 Task: Create Card Training Workshop Planning in Board Resource Allocation Solutions to Workspace Fleet Management. Create Card Film Review in Board Voice of Customer Surveys to Workspace Fleet Management. Create Card Training Workshop Planning in Board Product Development and Launch Strategy to Workspace Fleet Management
Action: Mouse moved to (321, 127)
Screenshot: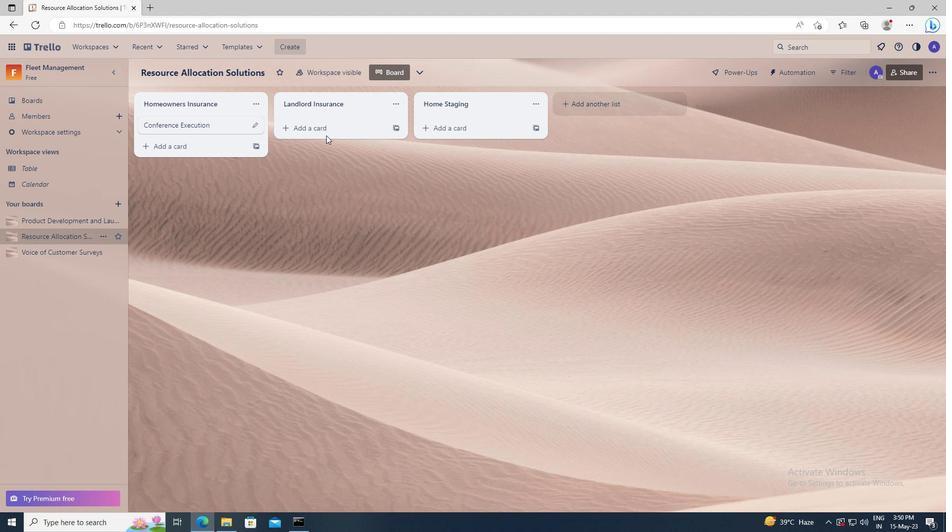
Action: Mouse pressed left at (321, 127)
Screenshot: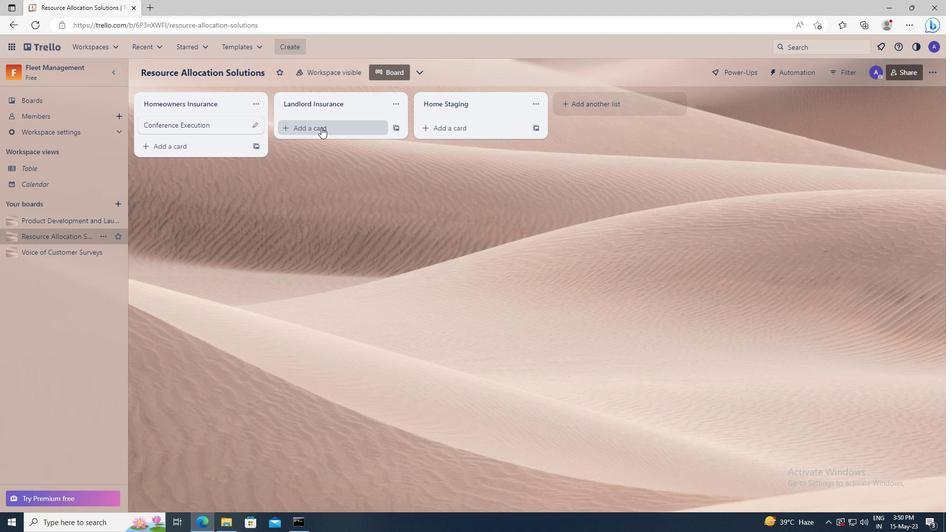 
Action: Key pressed <Key.shift>TRAINING<Key.space><Key.shift_r>WORKSHOP<Key.space><Key.shift>PLANNING
Screenshot: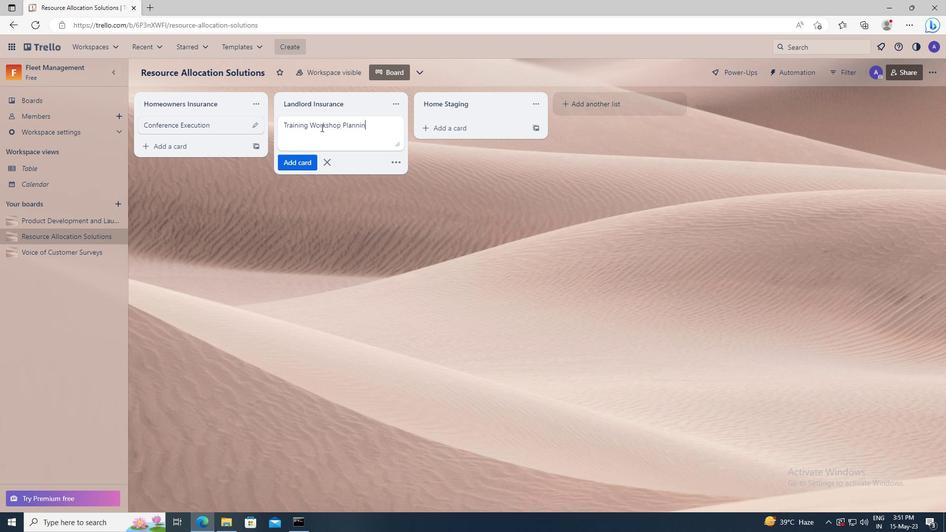 
Action: Mouse moved to (307, 158)
Screenshot: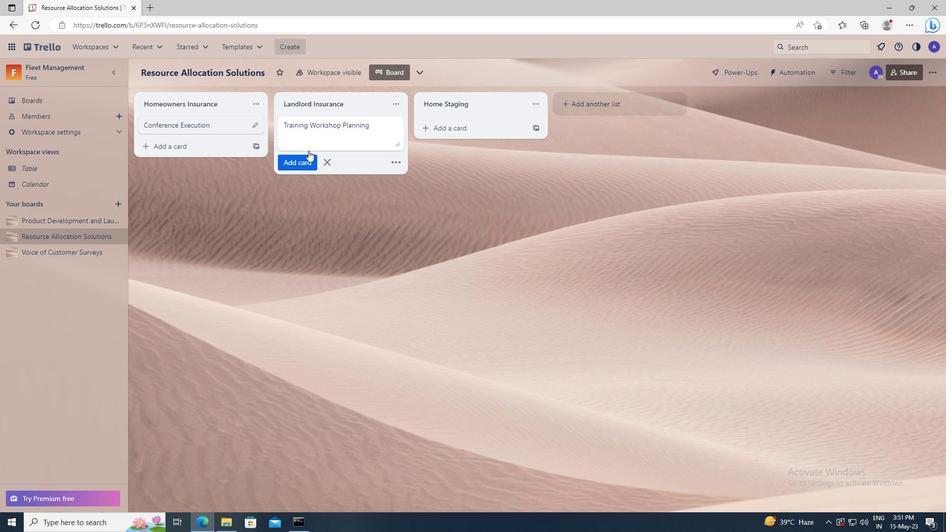 
Action: Mouse pressed left at (307, 158)
Screenshot: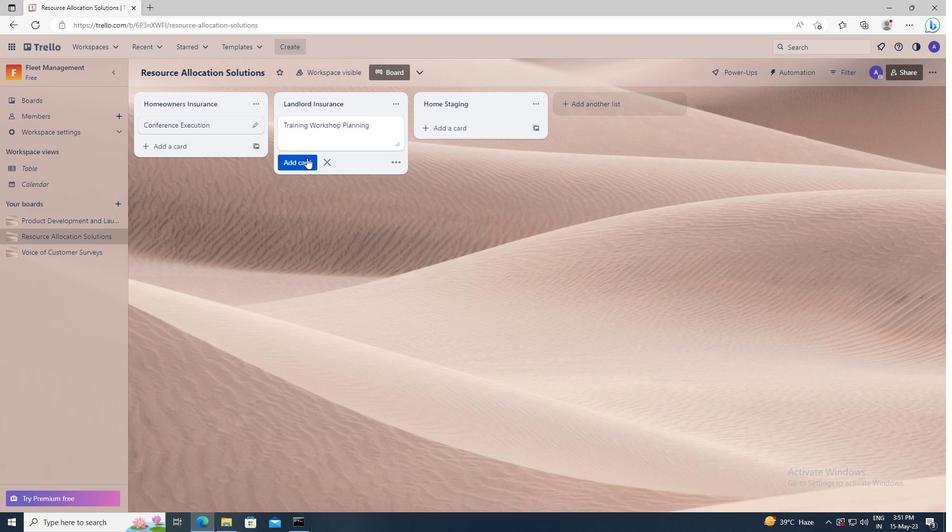 
Action: Mouse moved to (76, 250)
Screenshot: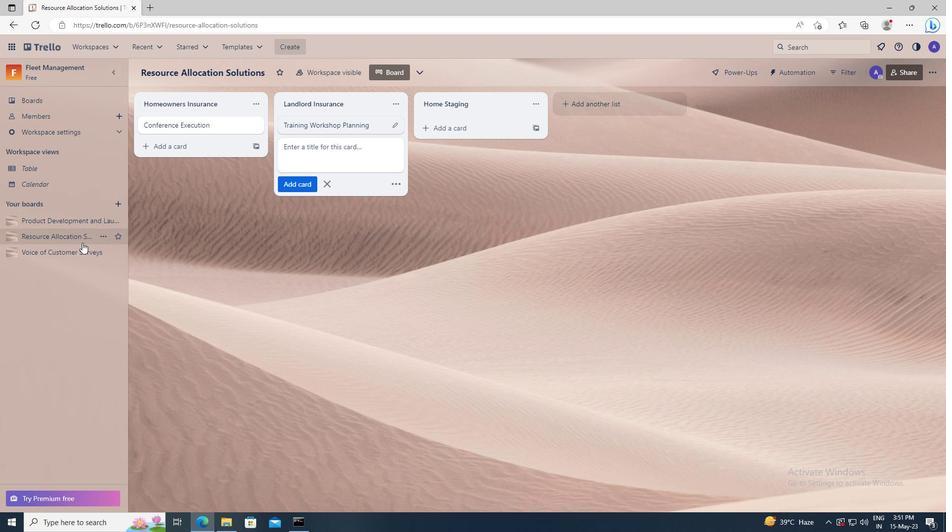 
Action: Mouse pressed left at (76, 250)
Screenshot: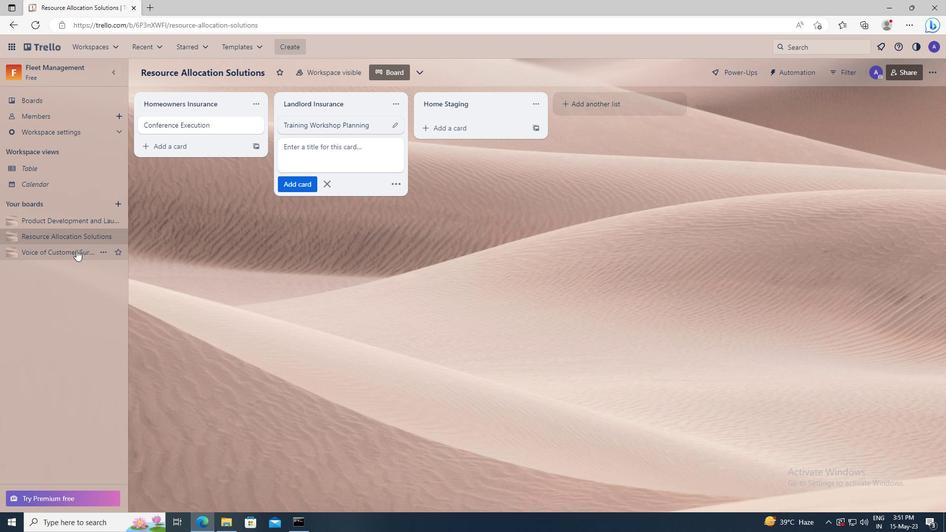 
Action: Mouse moved to (288, 129)
Screenshot: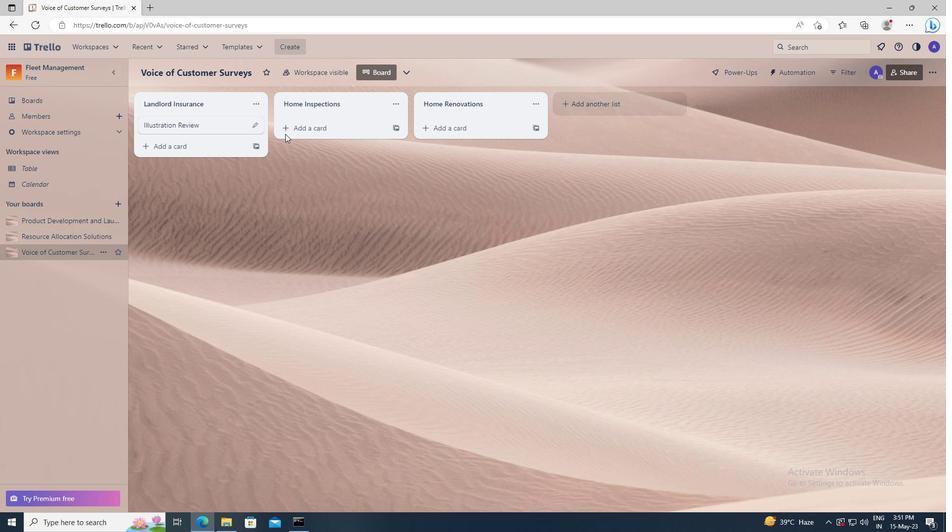 
Action: Mouse pressed left at (288, 129)
Screenshot: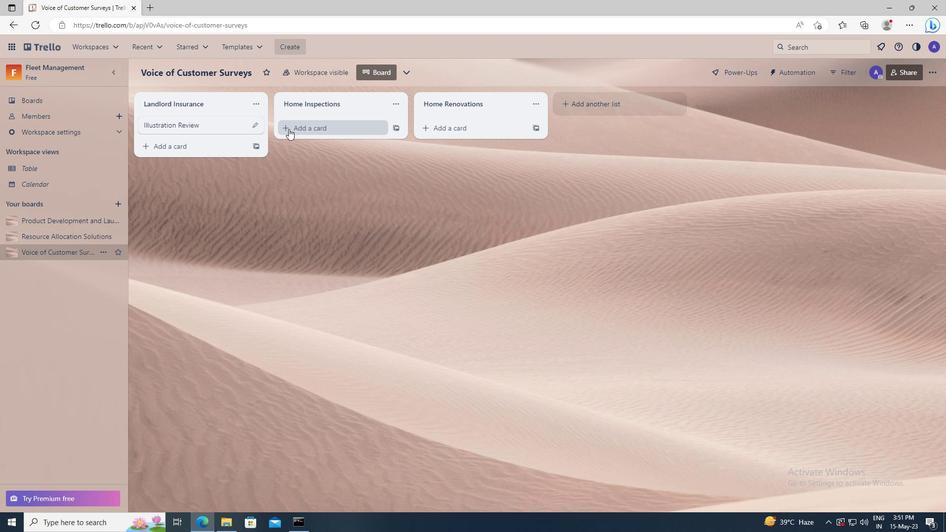 
Action: Key pressed <Key.shift>FILM<Key.space><Key.shift>REVIEW
Screenshot: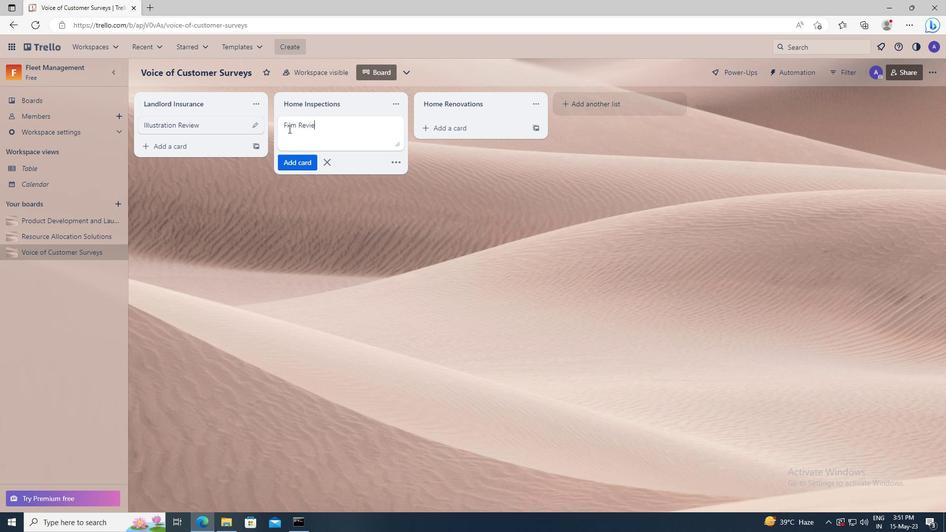 
Action: Mouse moved to (296, 163)
Screenshot: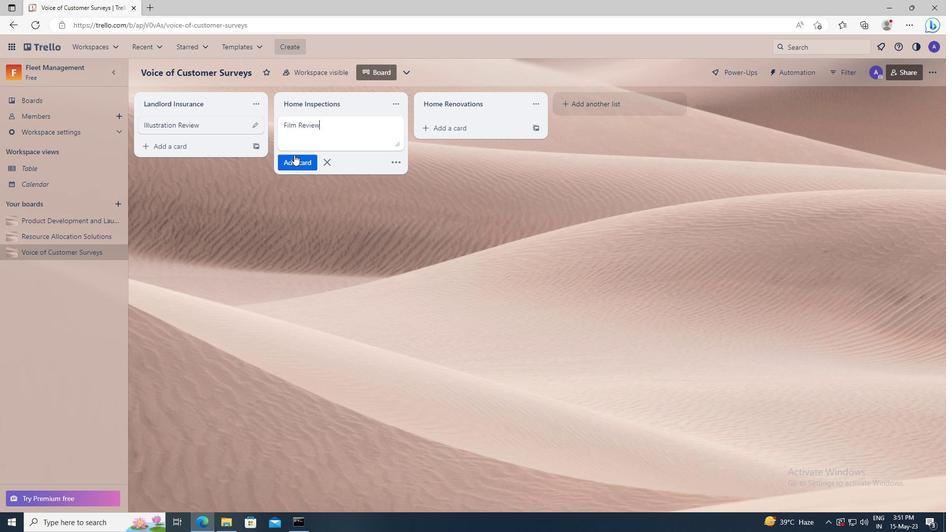 
Action: Mouse pressed left at (296, 163)
Screenshot: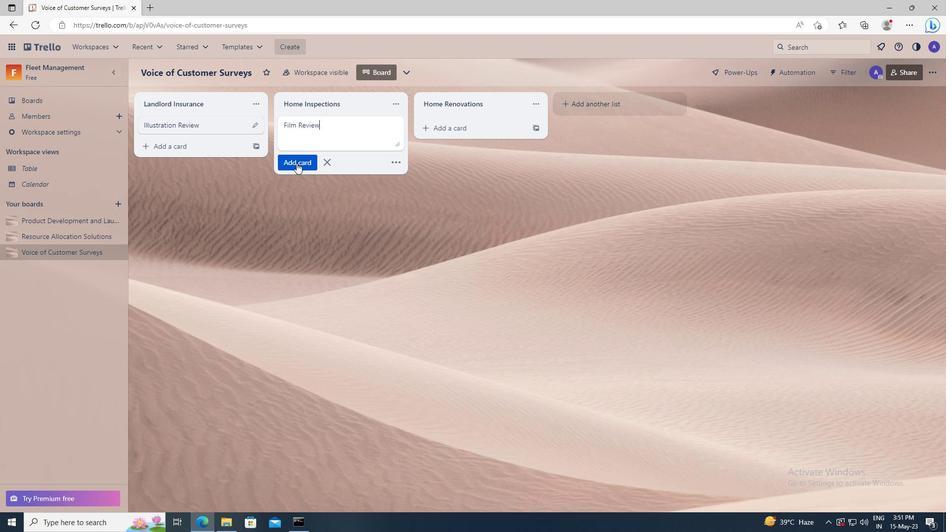 
Action: Mouse moved to (85, 219)
Screenshot: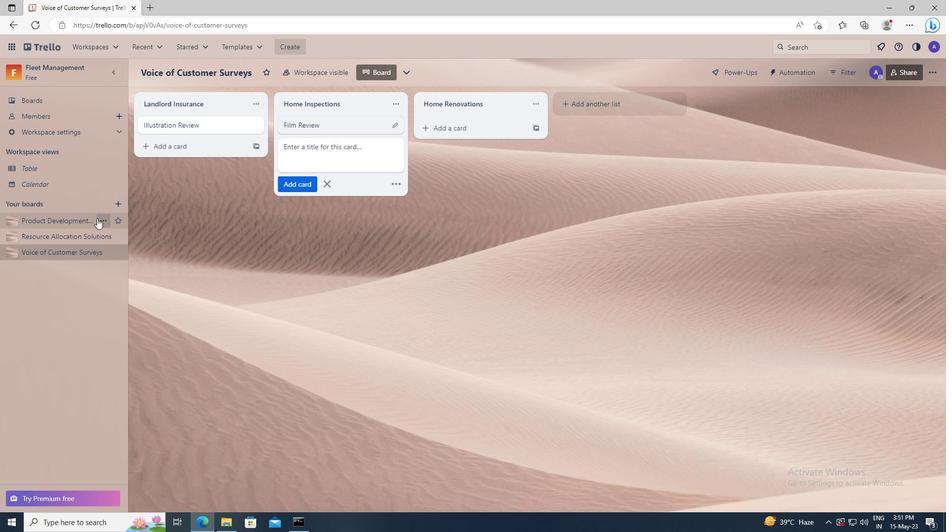 
Action: Mouse pressed left at (85, 219)
Screenshot: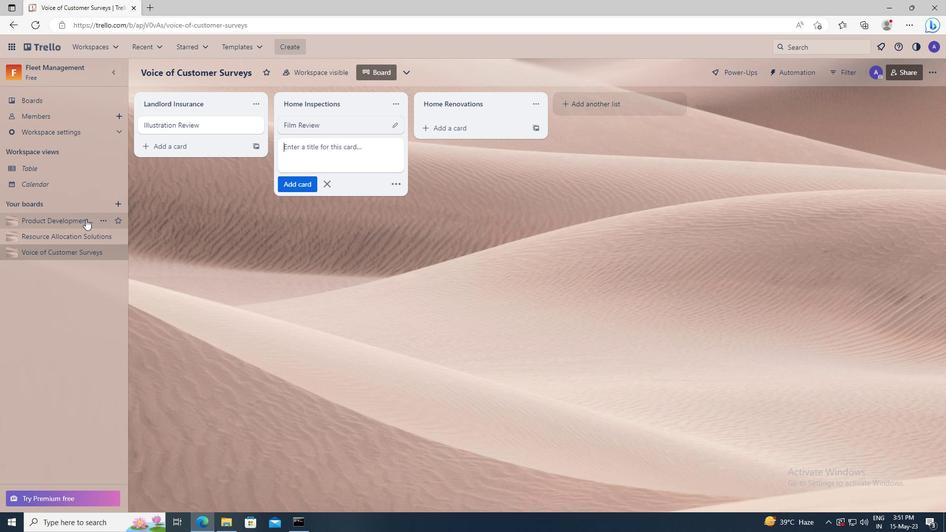 
Action: Mouse moved to (298, 128)
Screenshot: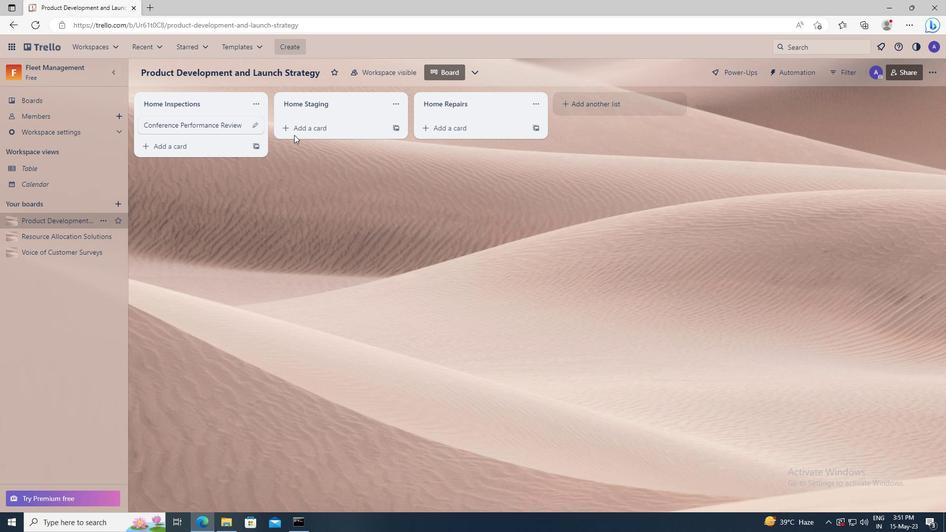 
Action: Mouse pressed left at (298, 128)
Screenshot: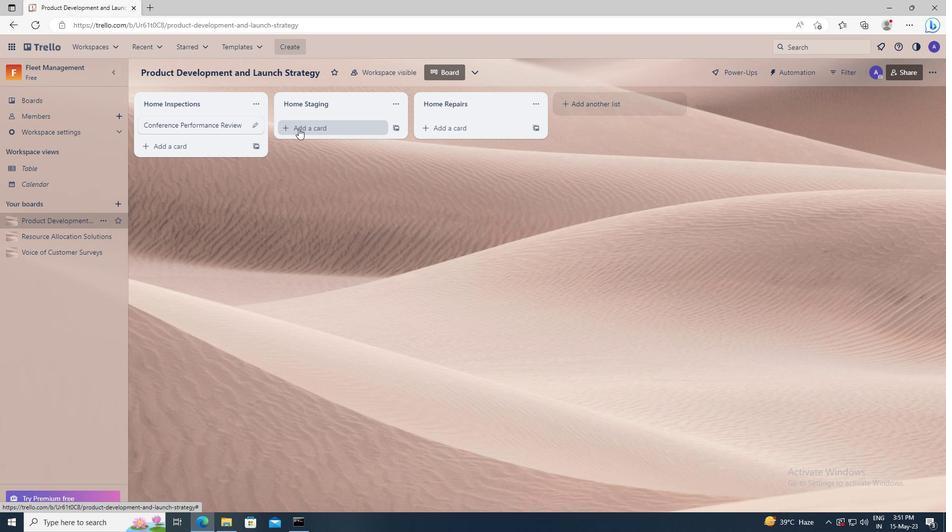 
Action: Key pressed <Key.shift>TRAINING<Key.space><Key.shift_r>WORKSHOP<Key.space><Key.shift>PLANNING
Screenshot: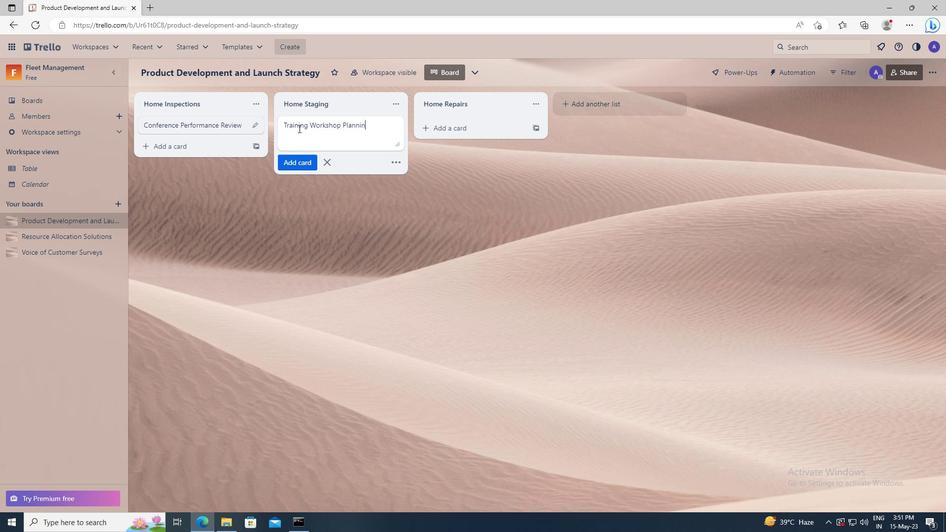 
Action: Mouse moved to (302, 162)
Screenshot: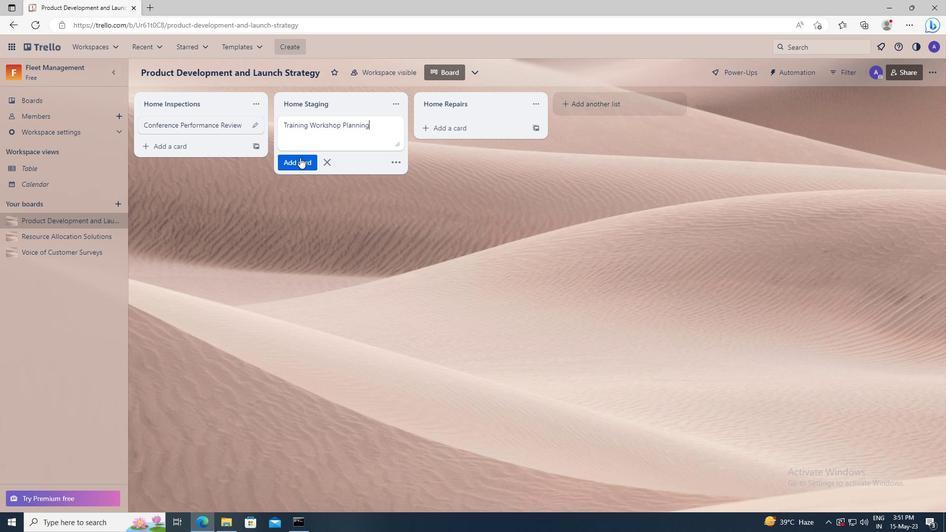 
Action: Mouse pressed left at (302, 162)
Screenshot: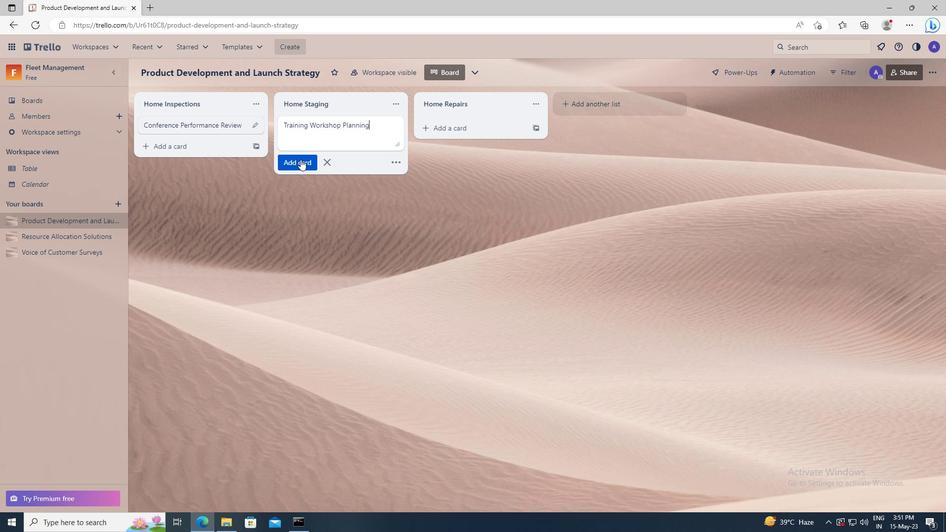 
